 Task: Add the task  Create a data backup and recovery plan for a company's IT infrastructure to the section Agile Accelerators in the project AdvantEdge and add a Due Date to the respective task as 2024/02/16
Action: Mouse moved to (79, 355)
Screenshot: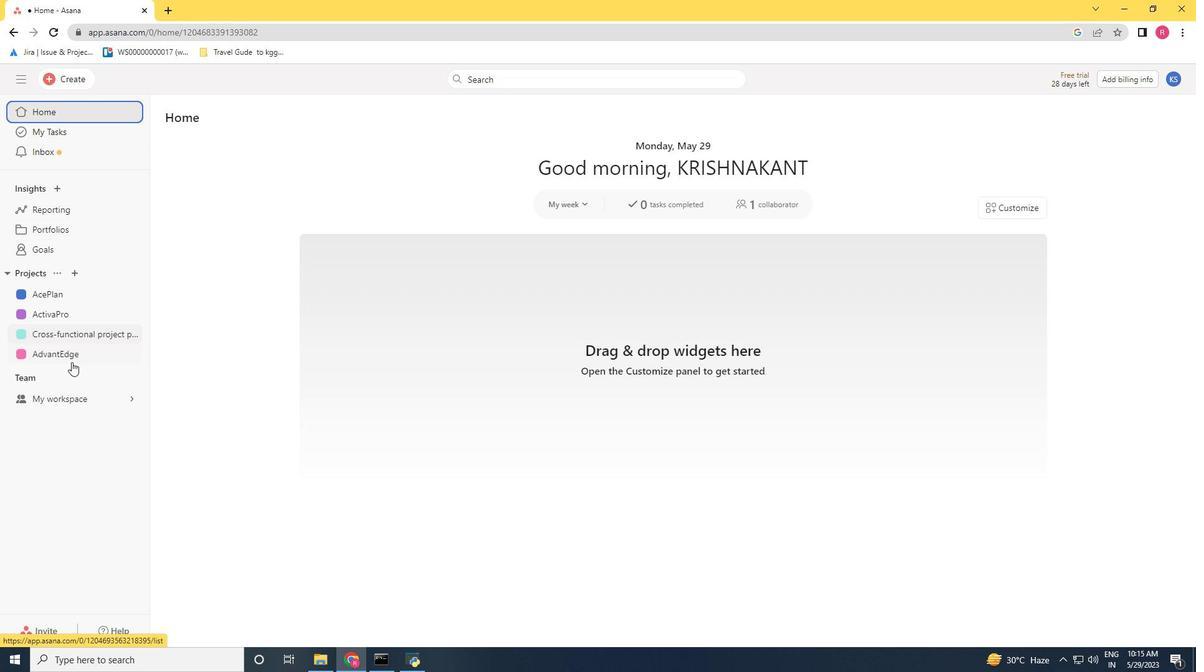 
Action: Mouse pressed left at (79, 355)
Screenshot: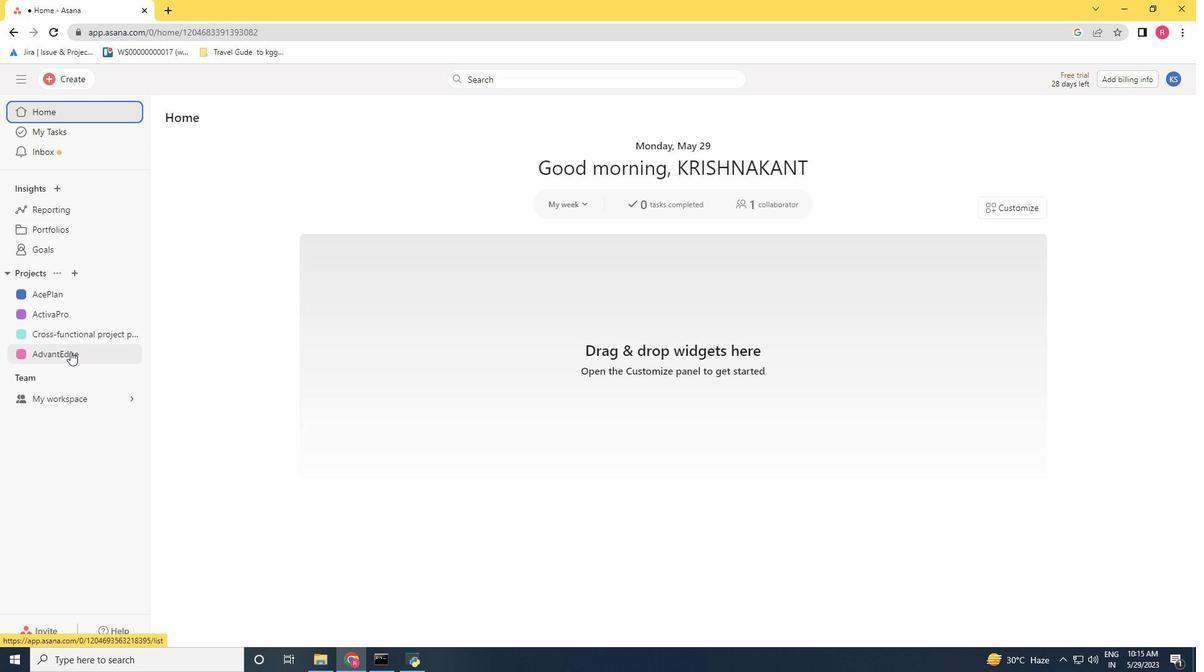 
Action: Mouse moved to (525, 297)
Screenshot: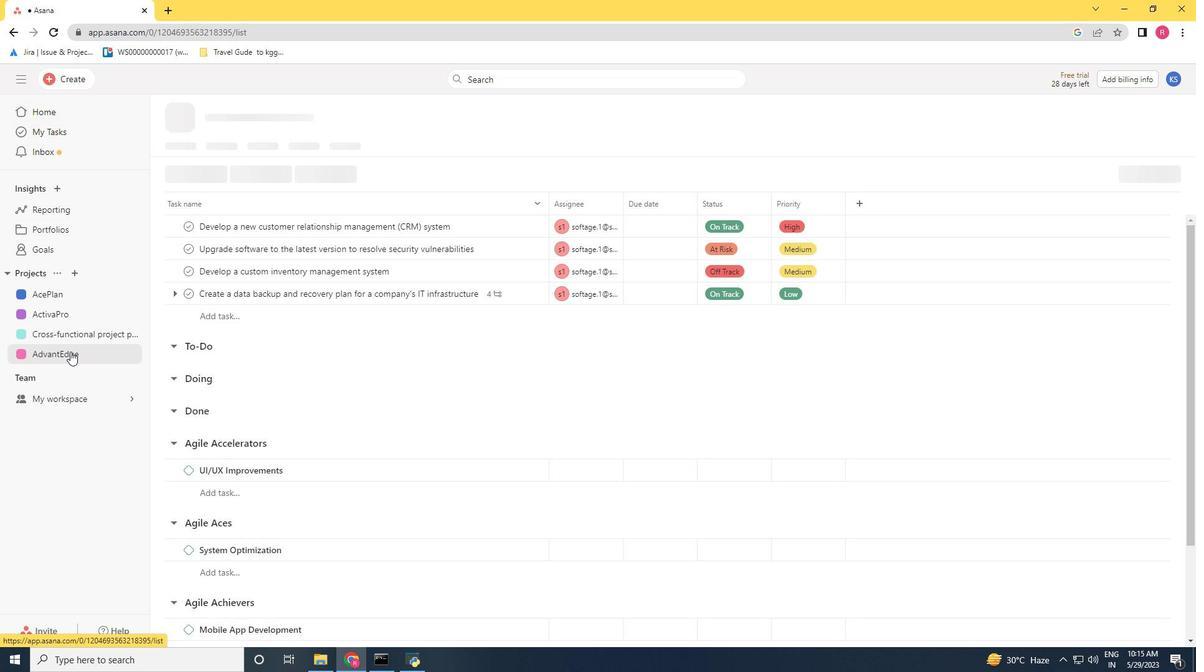 
Action: Mouse pressed left at (525, 297)
Screenshot: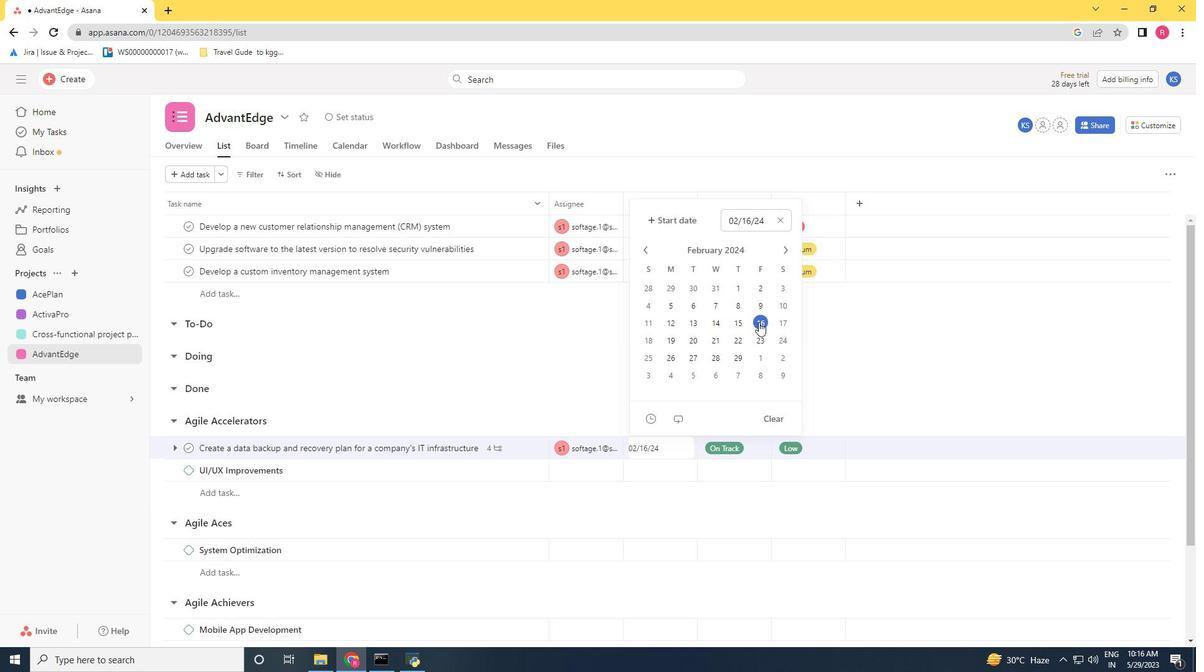
Action: Mouse moved to (879, 457)
Screenshot: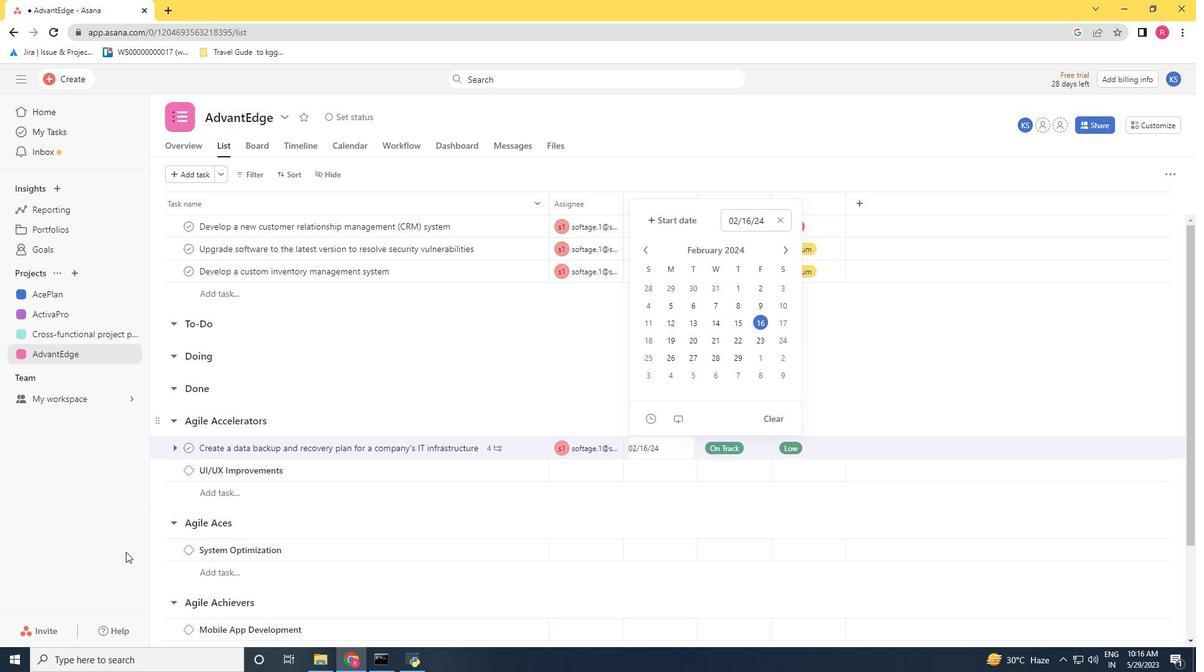 
Action: Mouse scrolled (879, 456) with delta (0, 0)
Screenshot: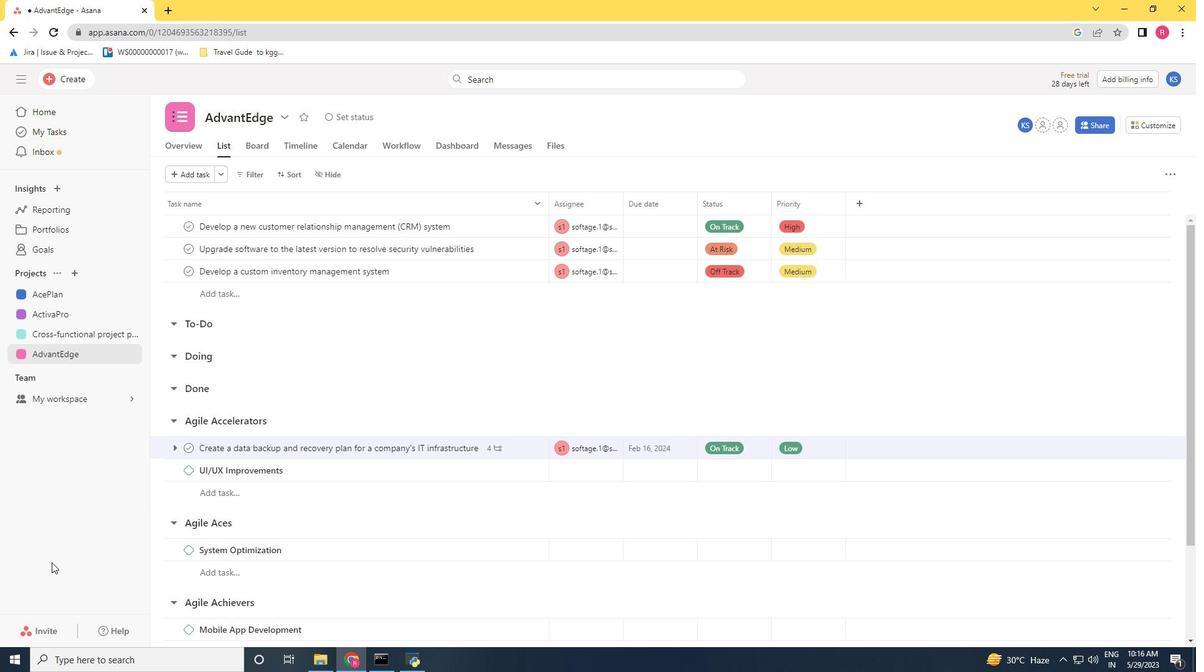 
Action: Mouse scrolled (879, 456) with delta (0, 0)
Screenshot: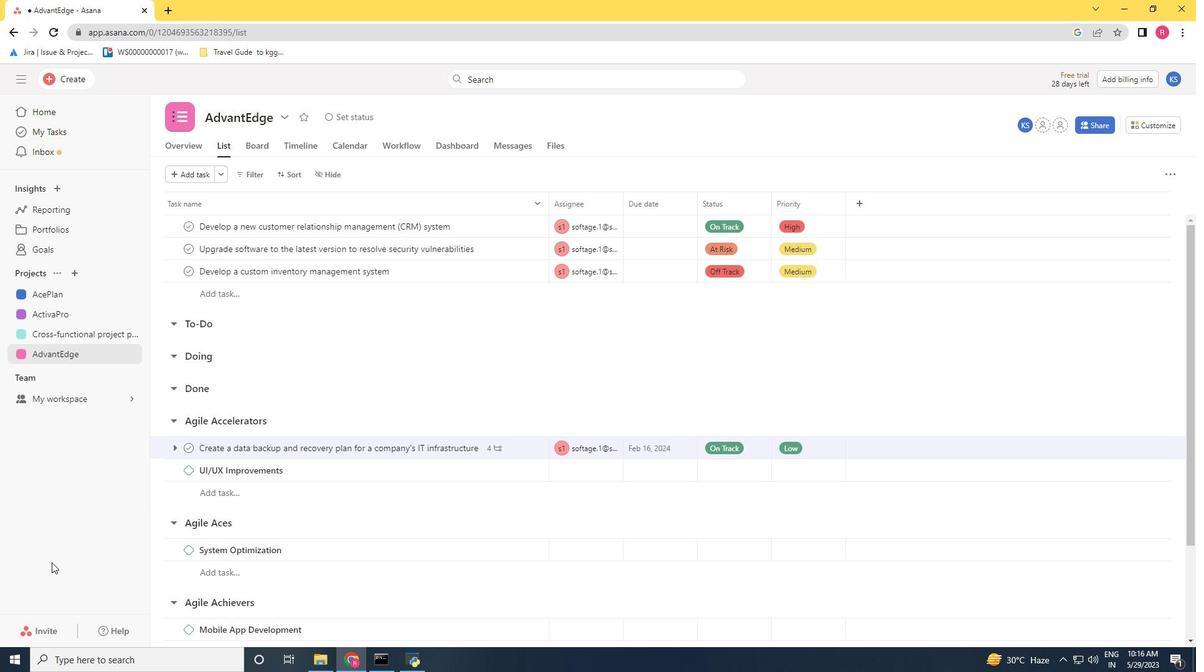 
Action: Mouse scrolled (879, 456) with delta (0, 0)
Screenshot: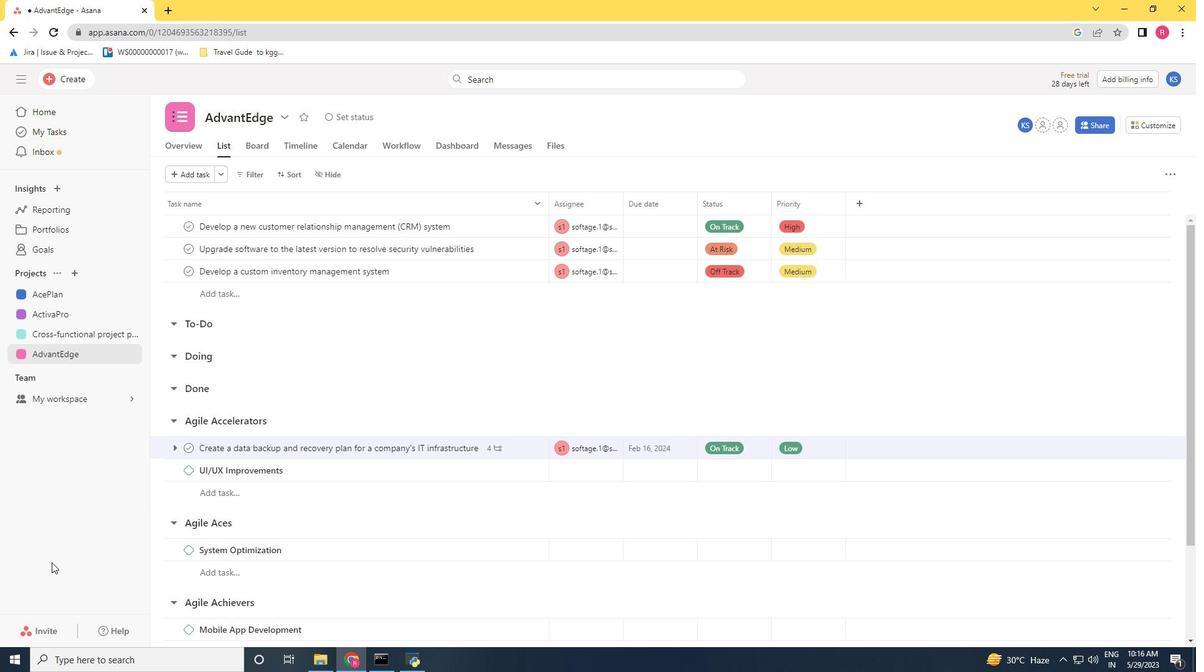 
Action: Mouse scrolled (879, 456) with delta (0, 0)
Screenshot: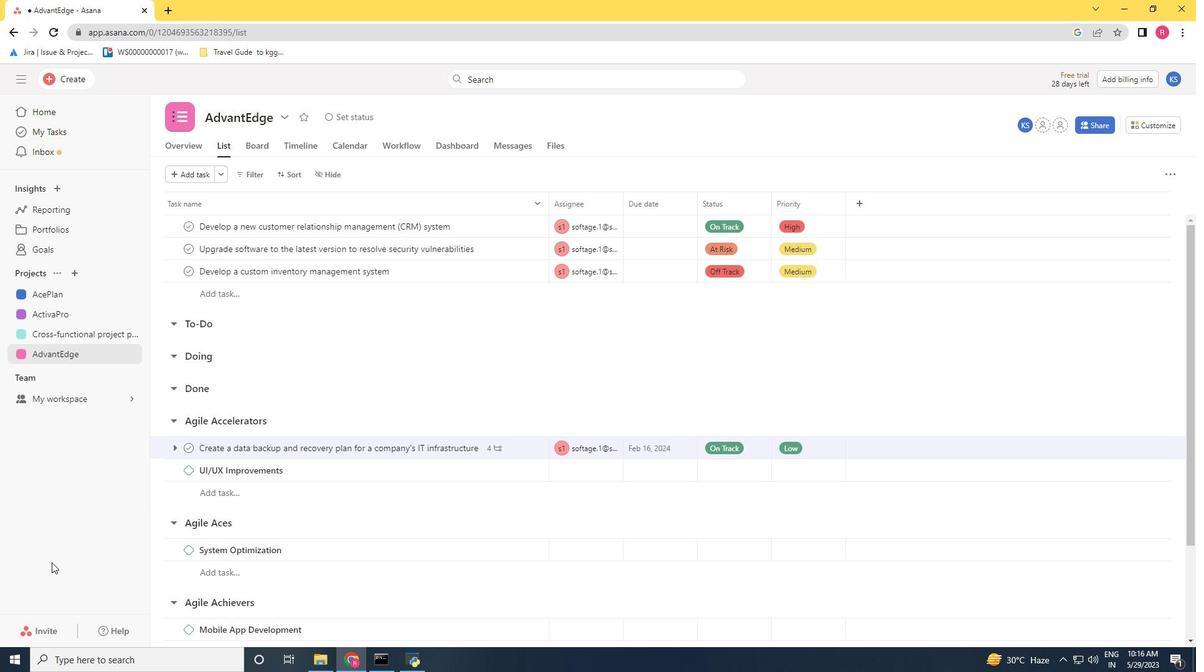 
Action: Mouse scrolled (879, 456) with delta (0, 0)
Screenshot: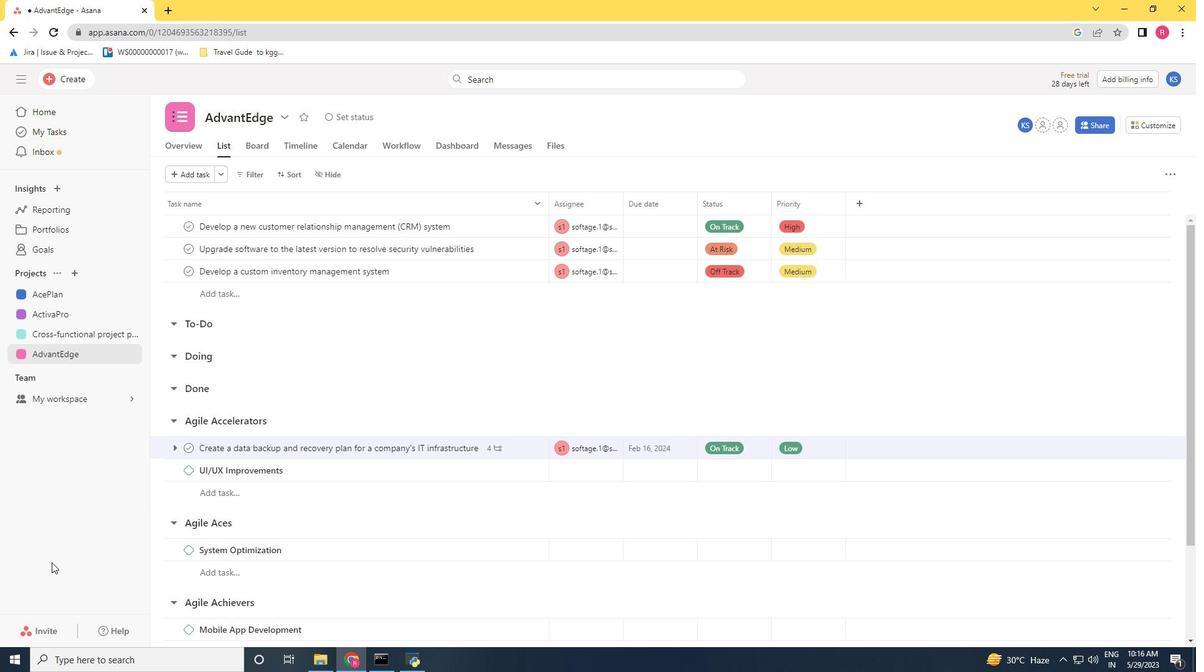 
Action: Mouse moved to (70, 352)
Screenshot: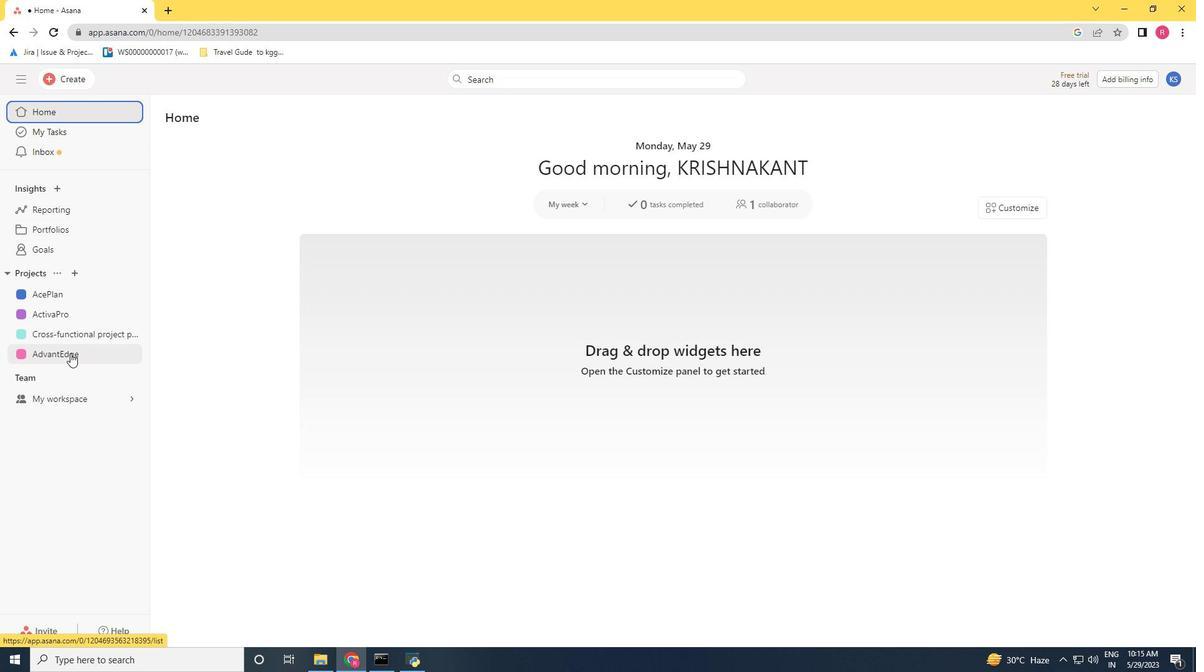 
Action: Mouse pressed left at (70, 352)
Screenshot: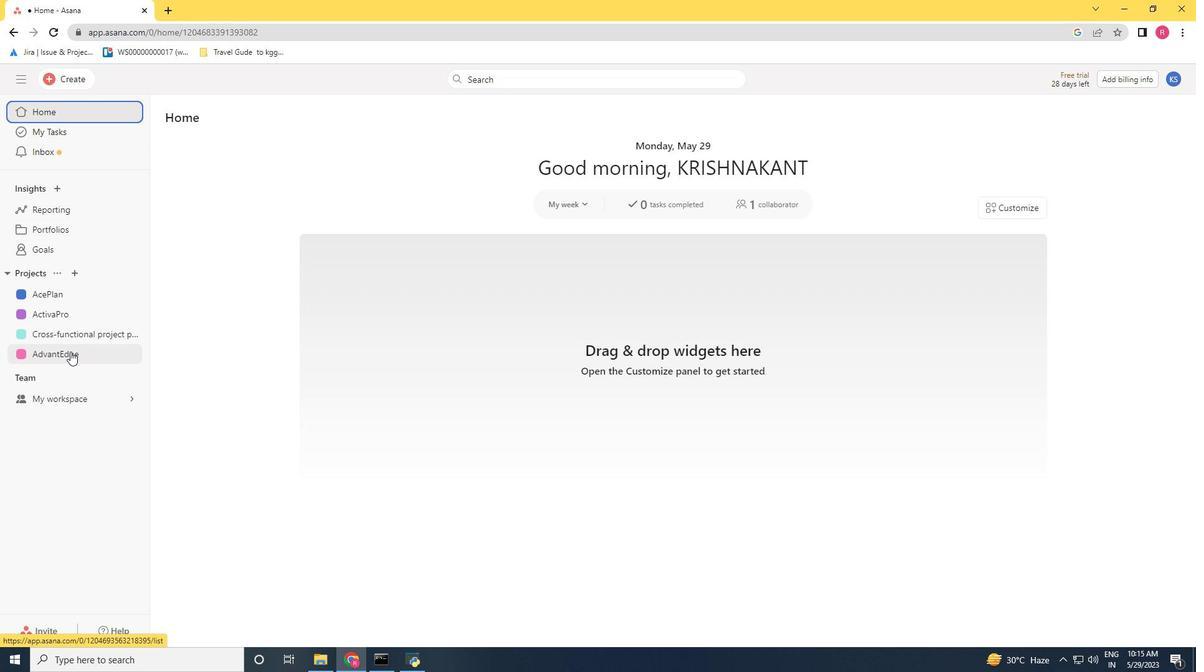 
Action: Mouse moved to (518, 295)
Screenshot: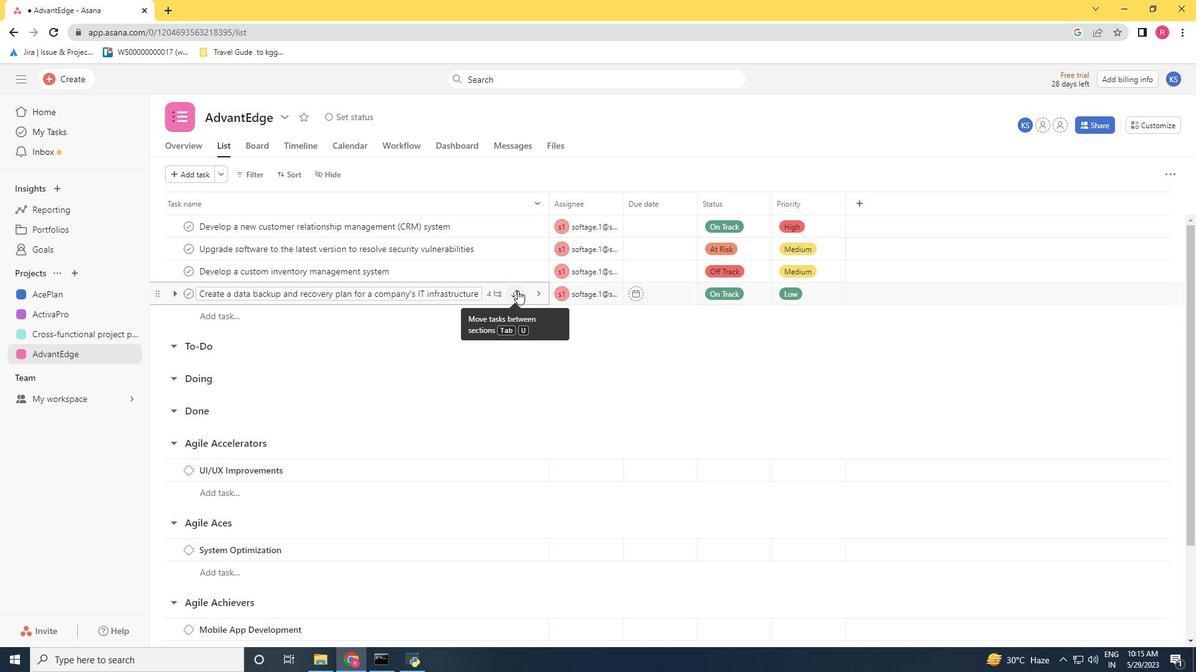 
Action: Mouse pressed left at (518, 295)
Screenshot: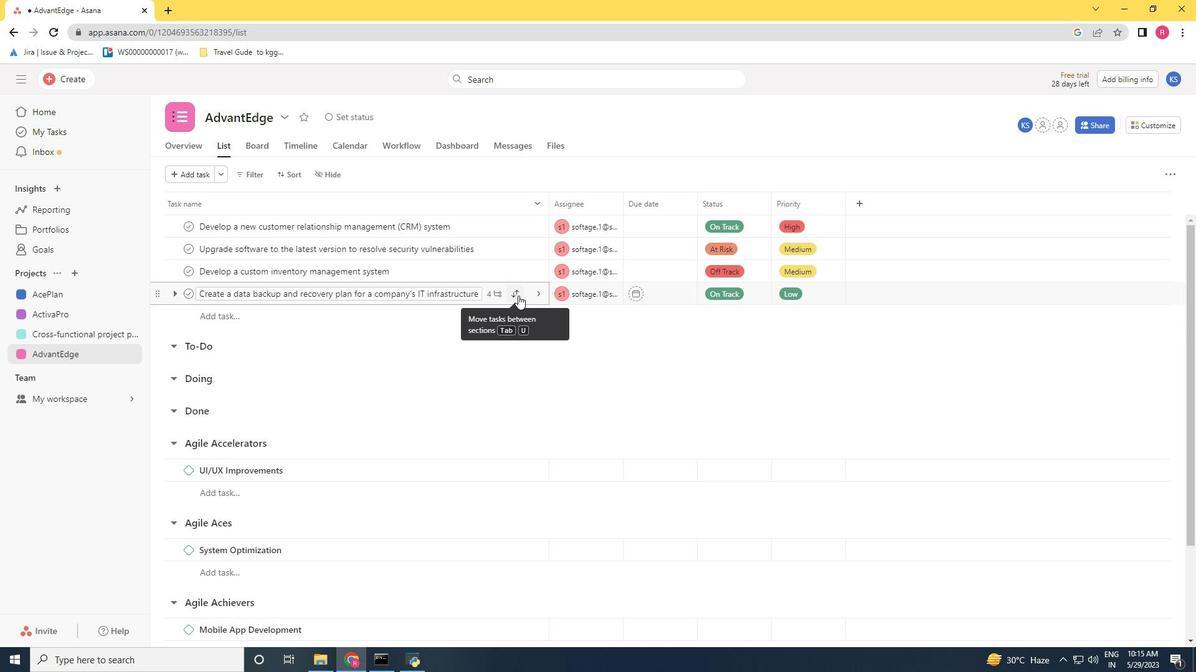 
Action: Mouse moved to (486, 430)
Screenshot: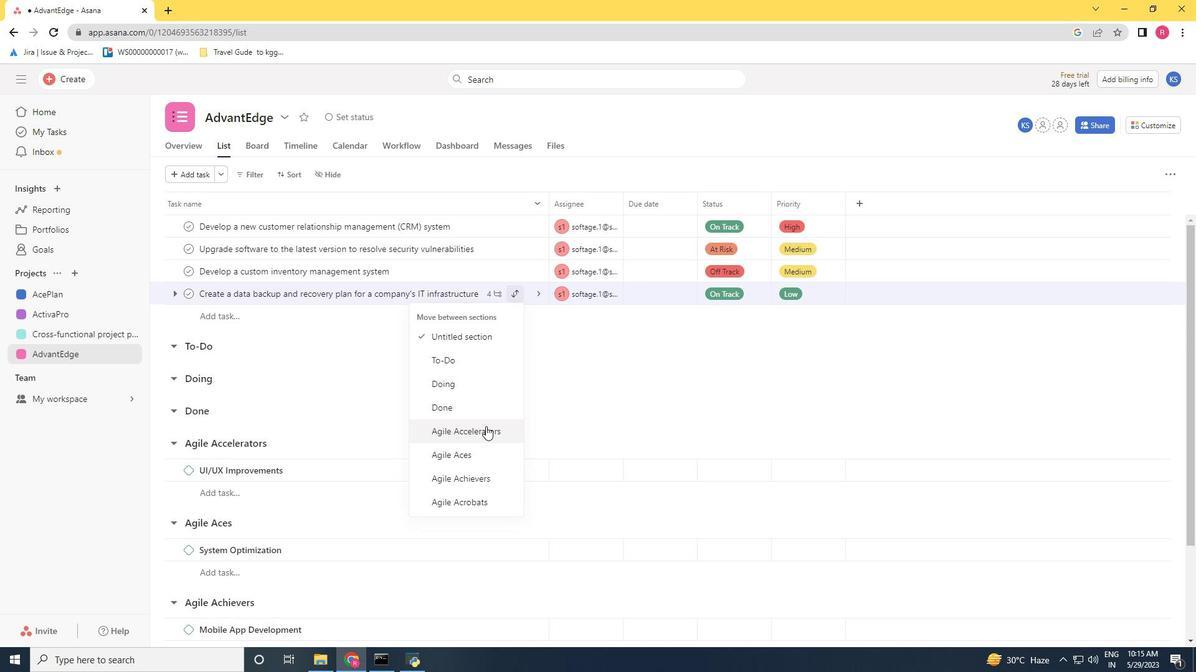
Action: Mouse pressed left at (486, 430)
Screenshot: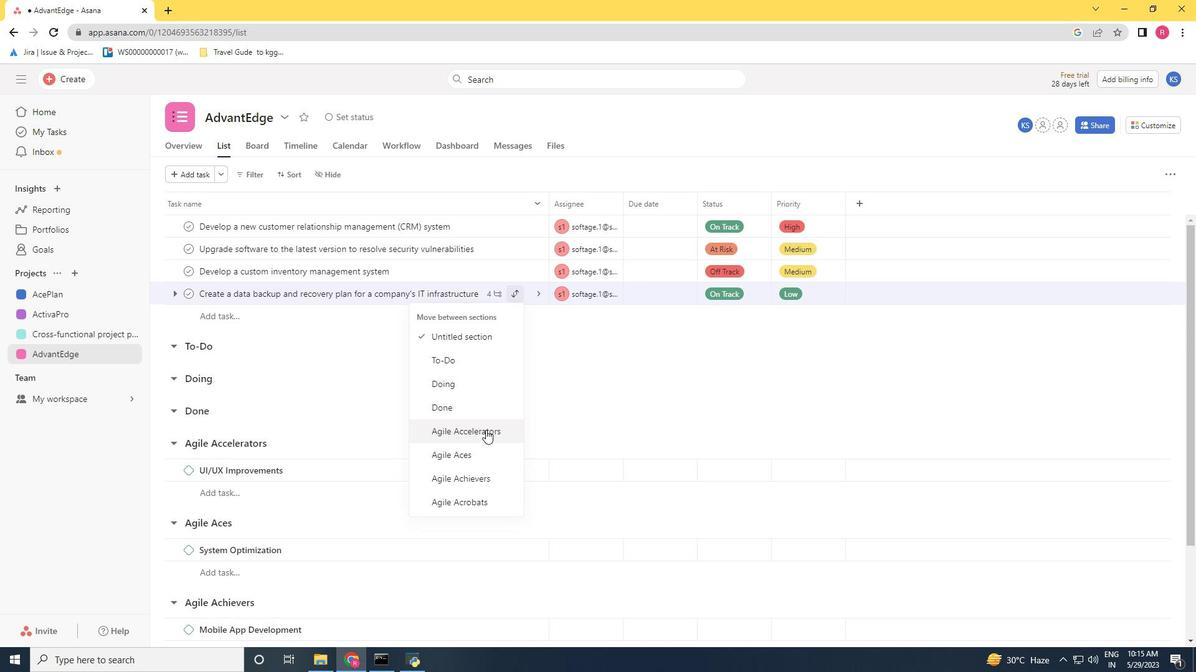 
Action: Mouse moved to (649, 442)
Screenshot: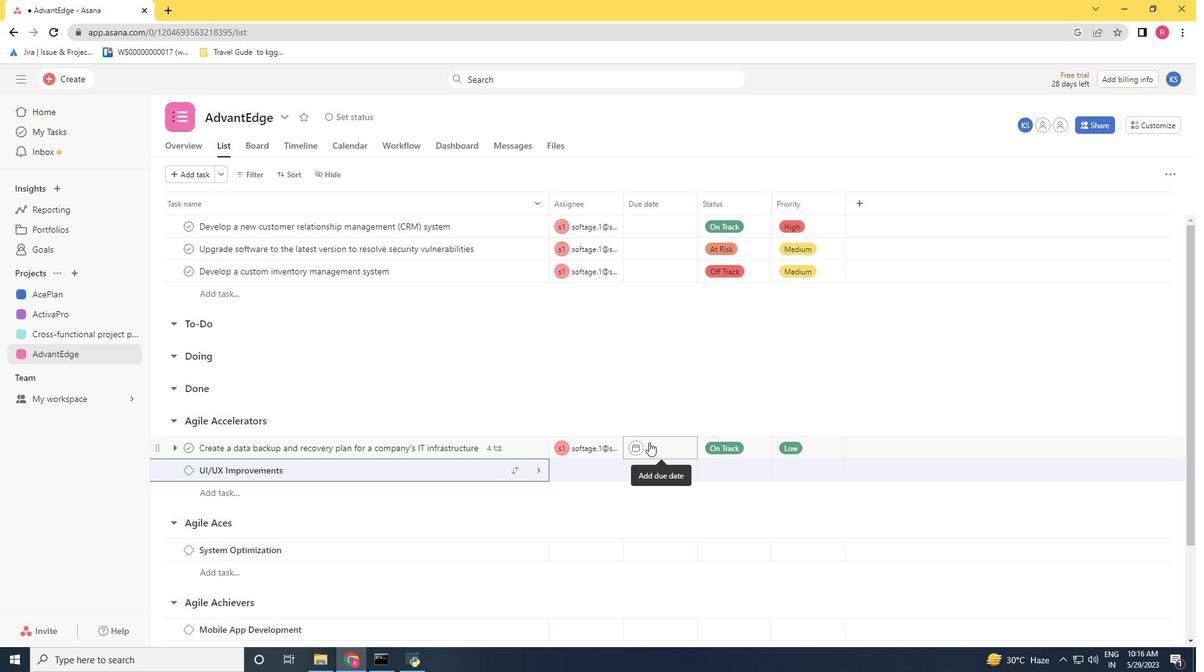 
Action: Mouse pressed left at (649, 442)
Screenshot: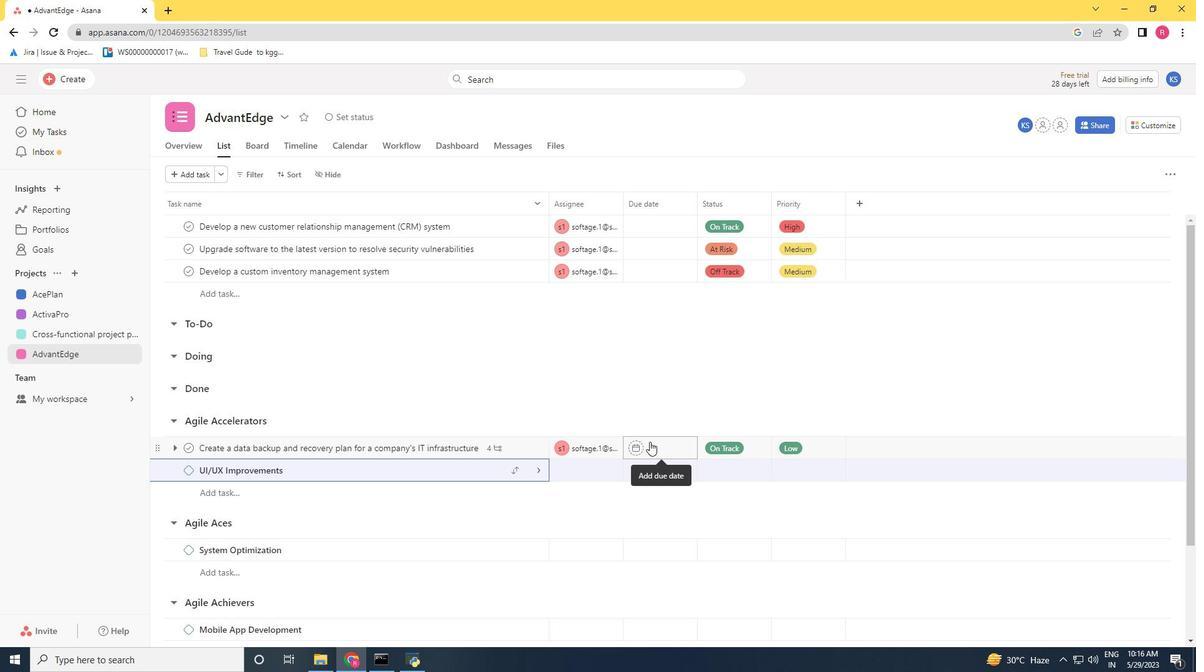 
Action: Mouse moved to (787, 249)
Screenshot: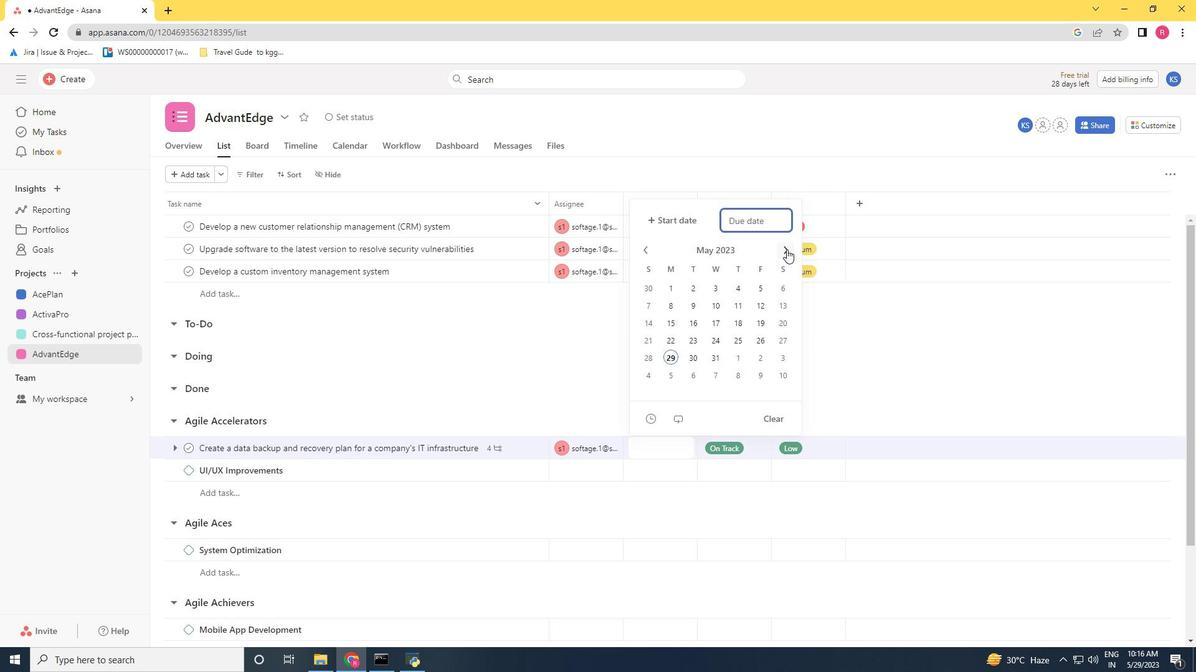 
Action: Mouse pressed left at (787, 249)
Screenshot: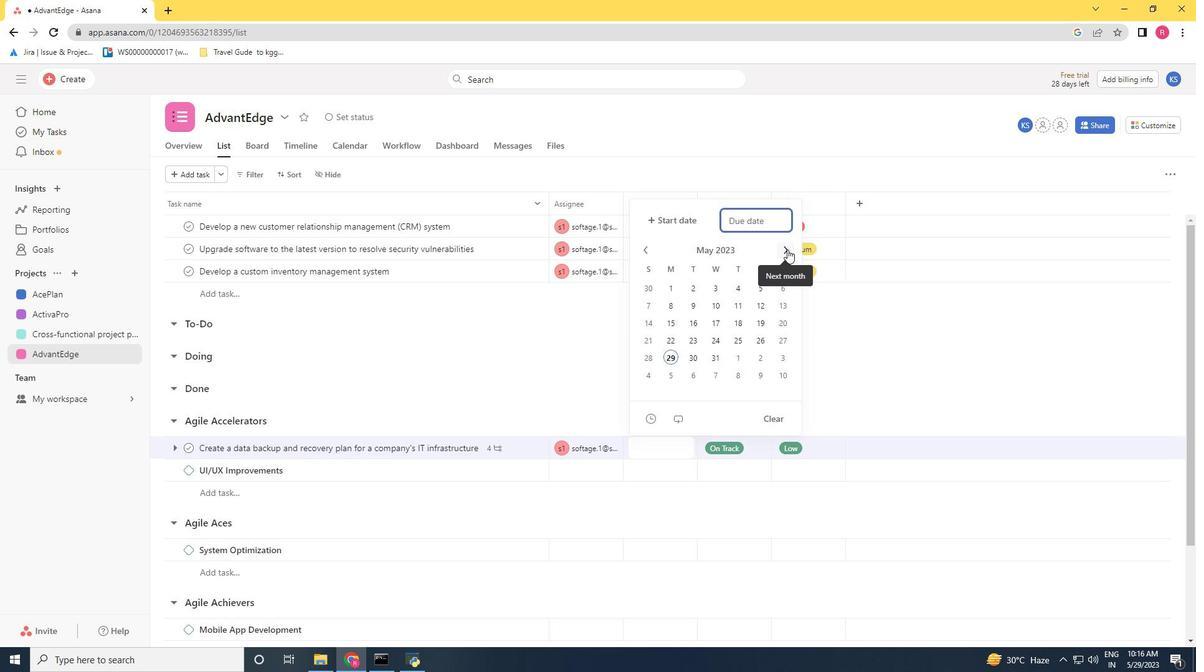 
Action: Mouse pressed left at (787, 249)
Screenshot: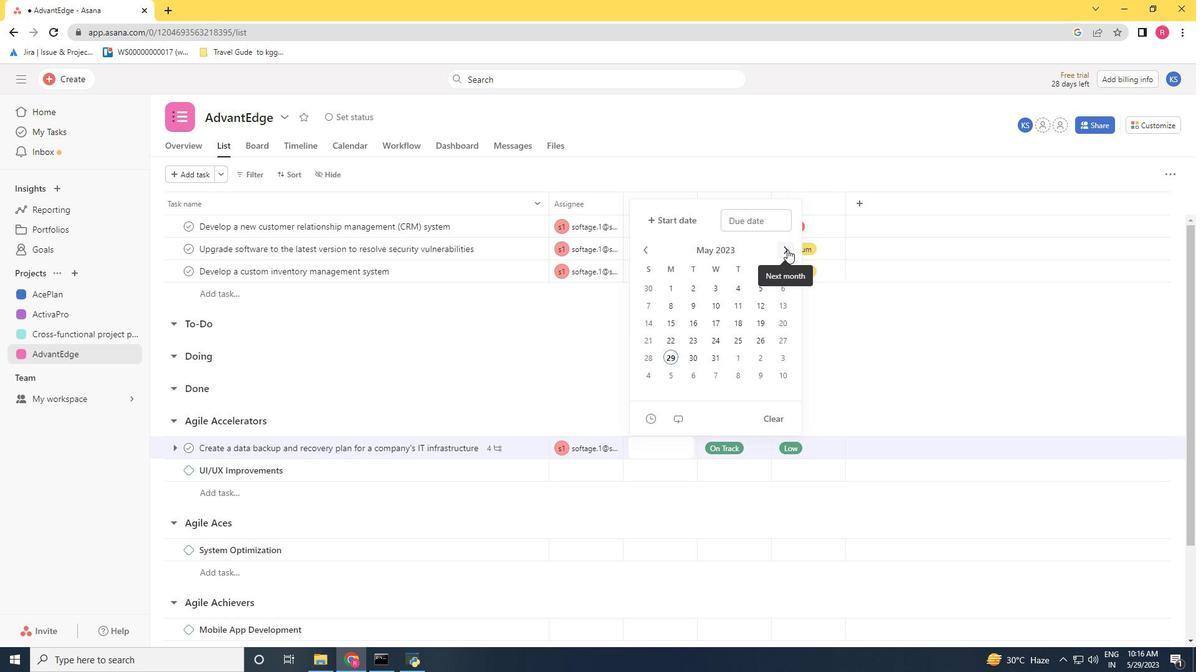 
Action: Mouse pressed left at (787, 249)
Screenshot: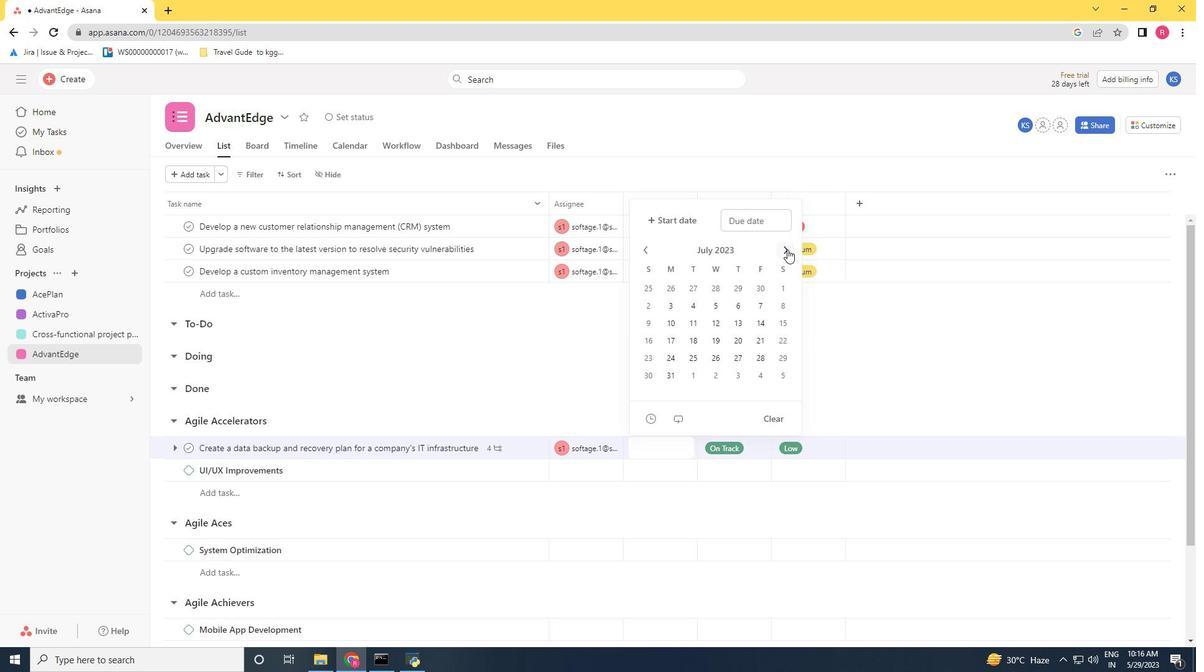 
Action: Mouse pressed left at (787, 249)
Screenshot: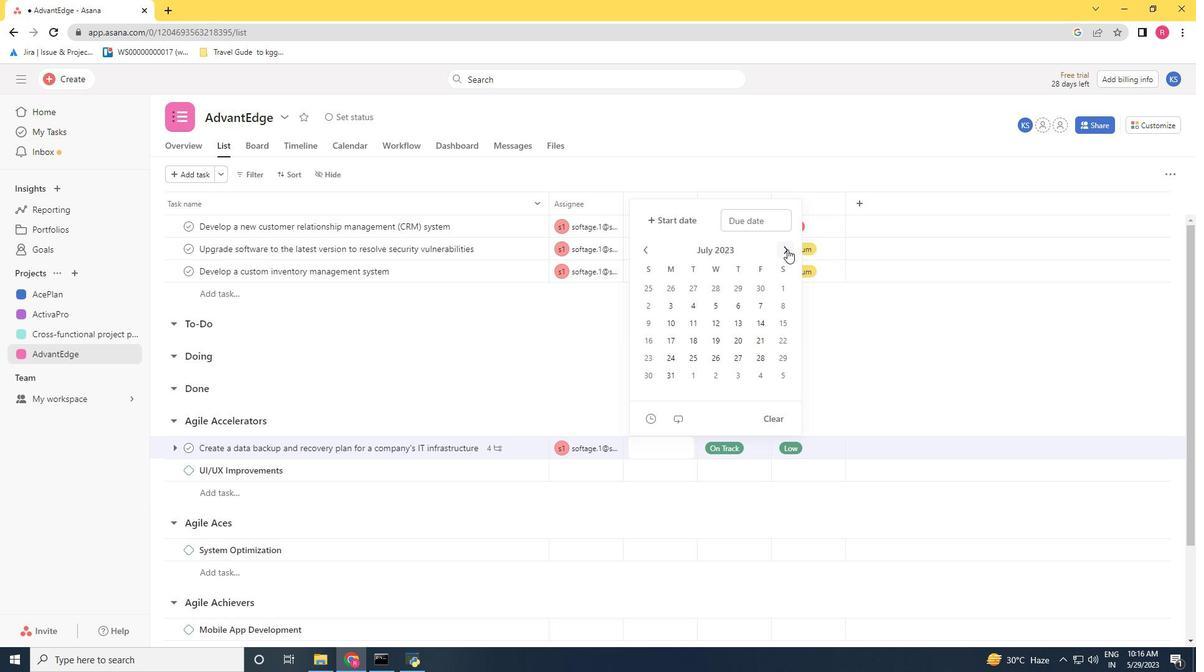 
Action: Mouse pressed left at (787, 249)
Screenshot: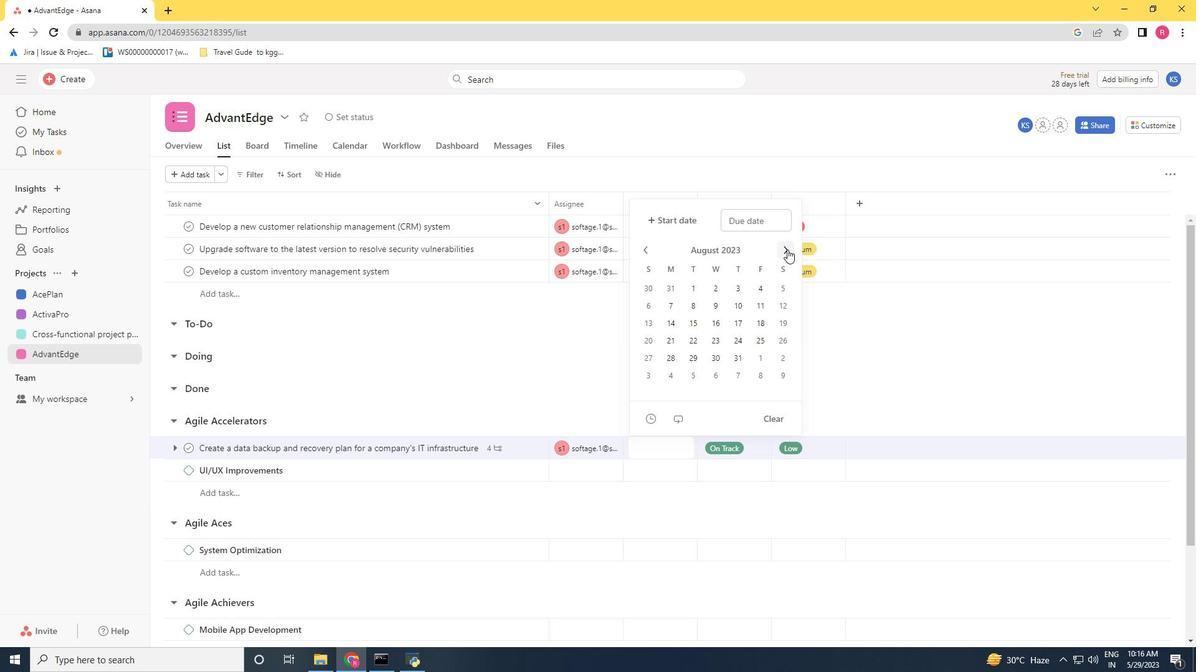 
Action: Mouse pressed left at (787, 249)
Screenshot: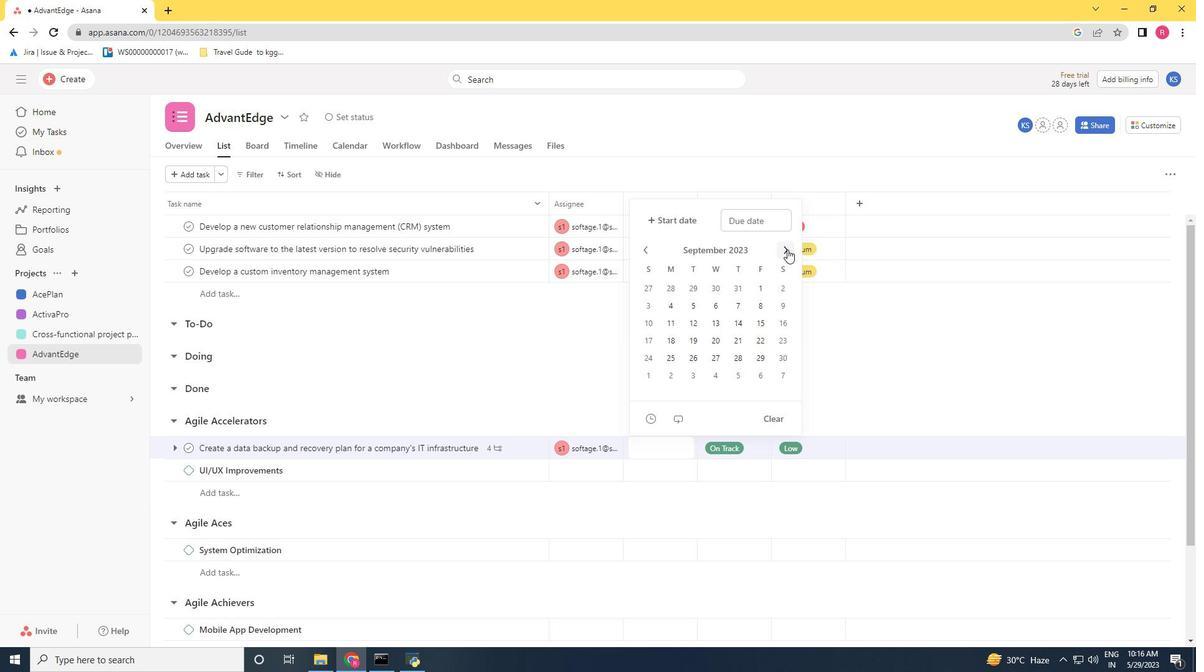 
Action: Mouse pressed left at (787, 249)
Screenshot: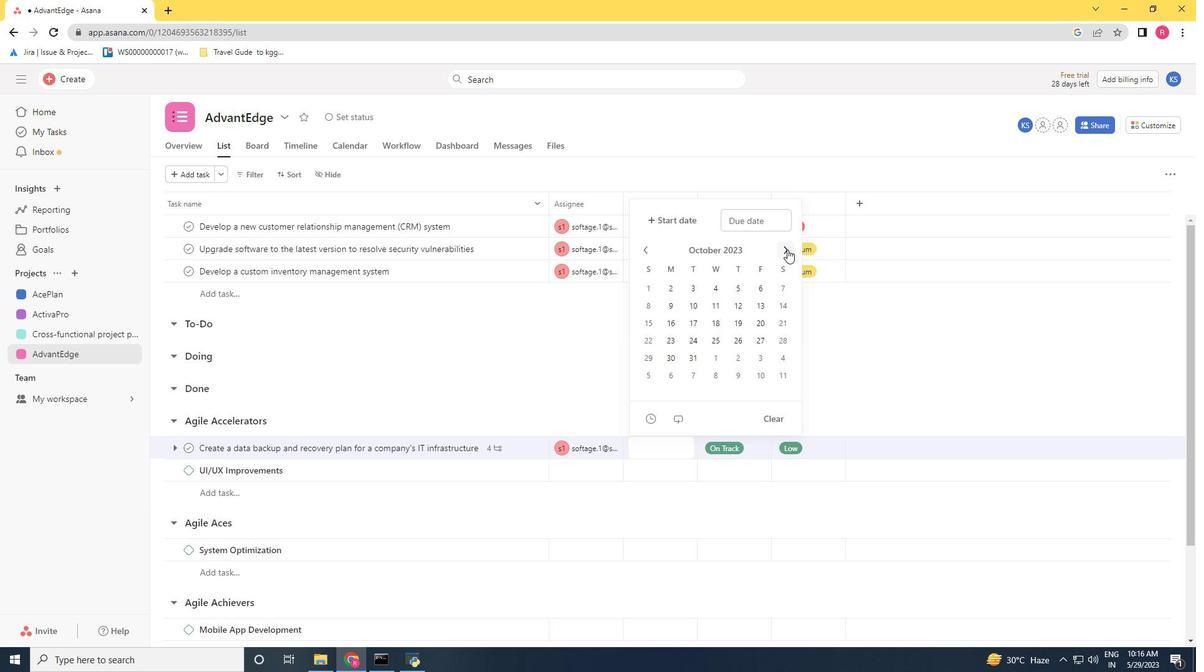 
Action: Mouse pressed left at (787, 249)
Screenshot: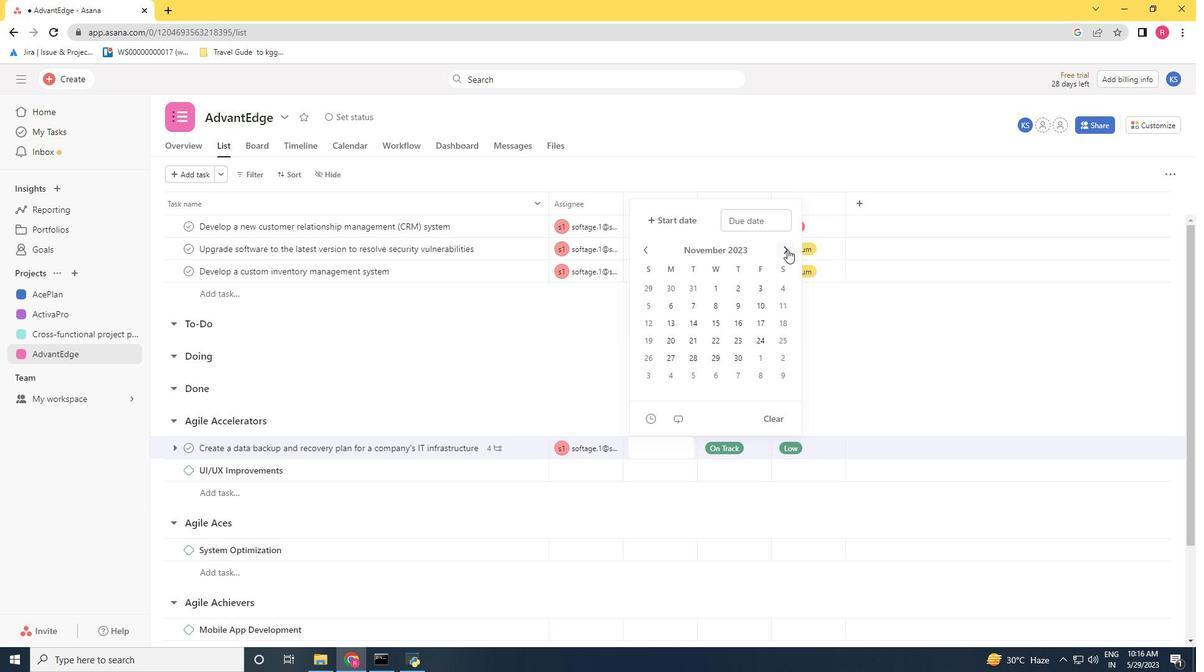 
Action: Mouse pressed left at (787, 249)
Screenshot: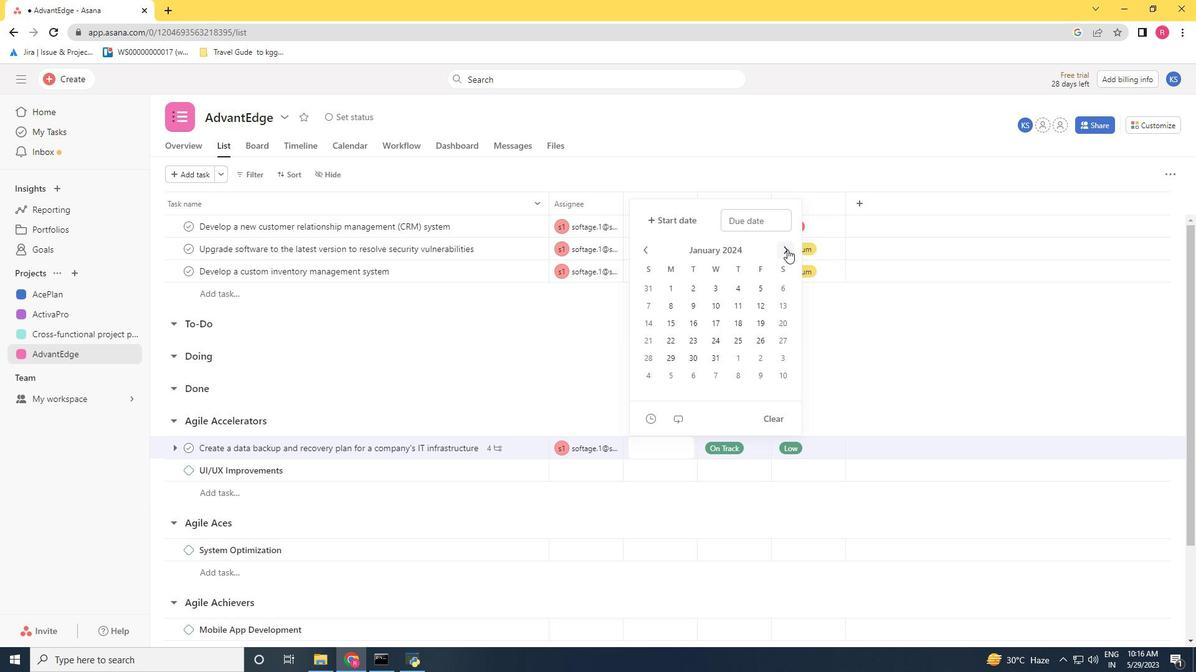 
Action: Mouse moved to (758, 322)
Screenshot: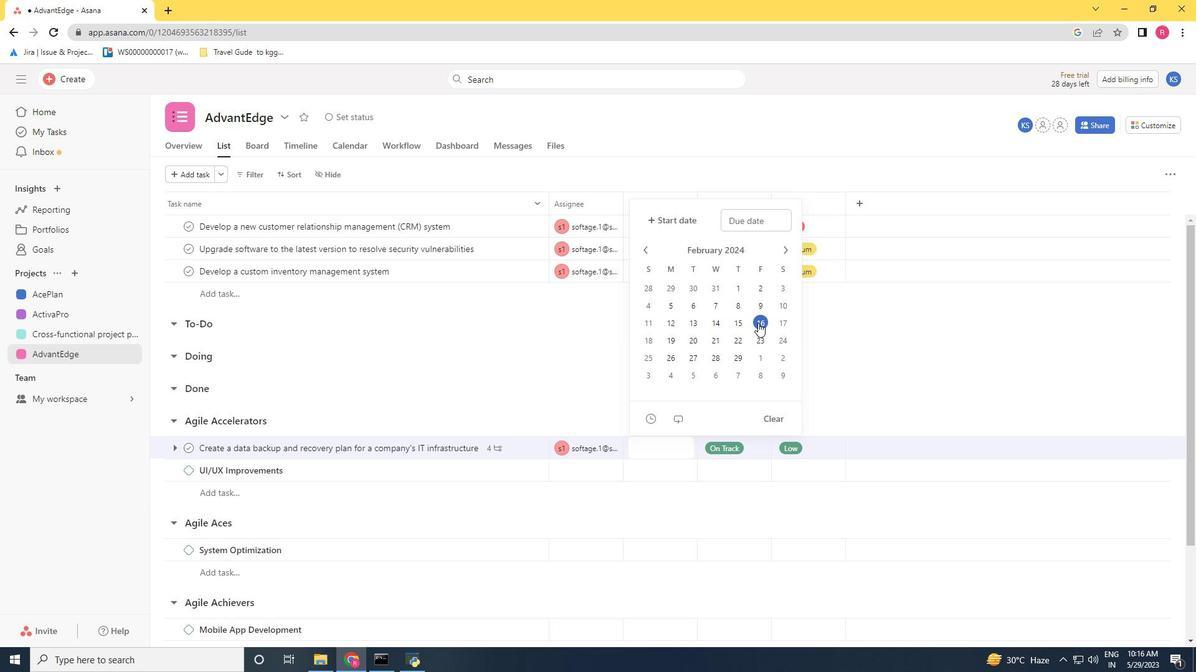 
Action: Mouse pressed left at (758, 322)
Screenshot: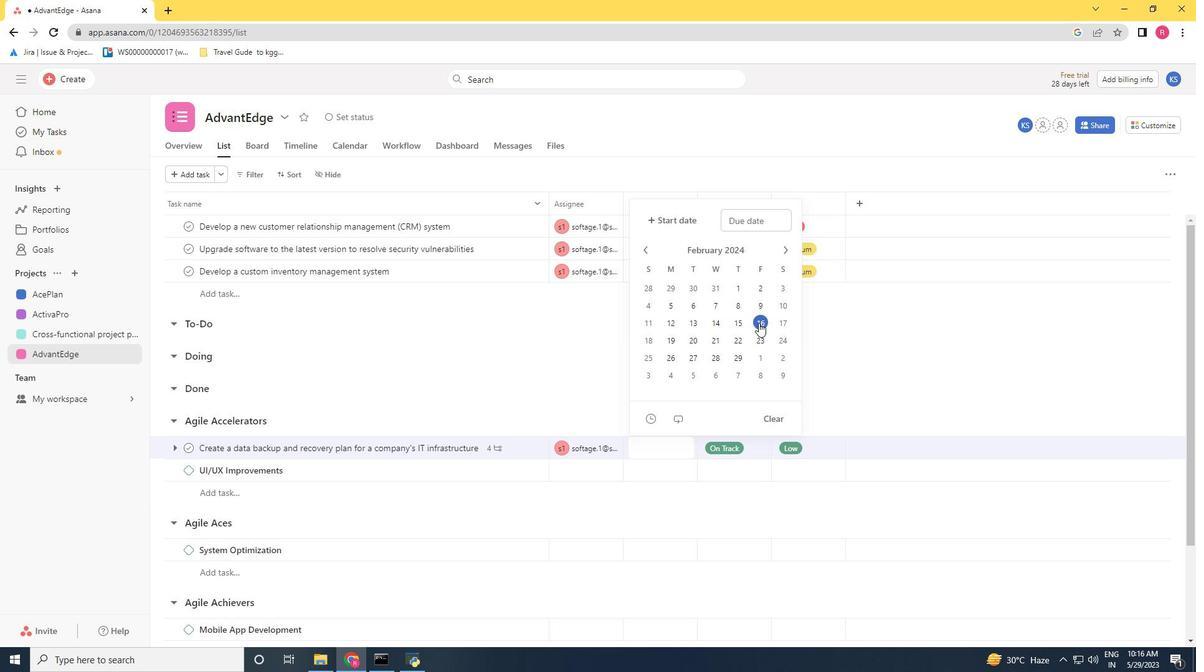 
Action: Mouse moved to (51, 563)
Screenshot: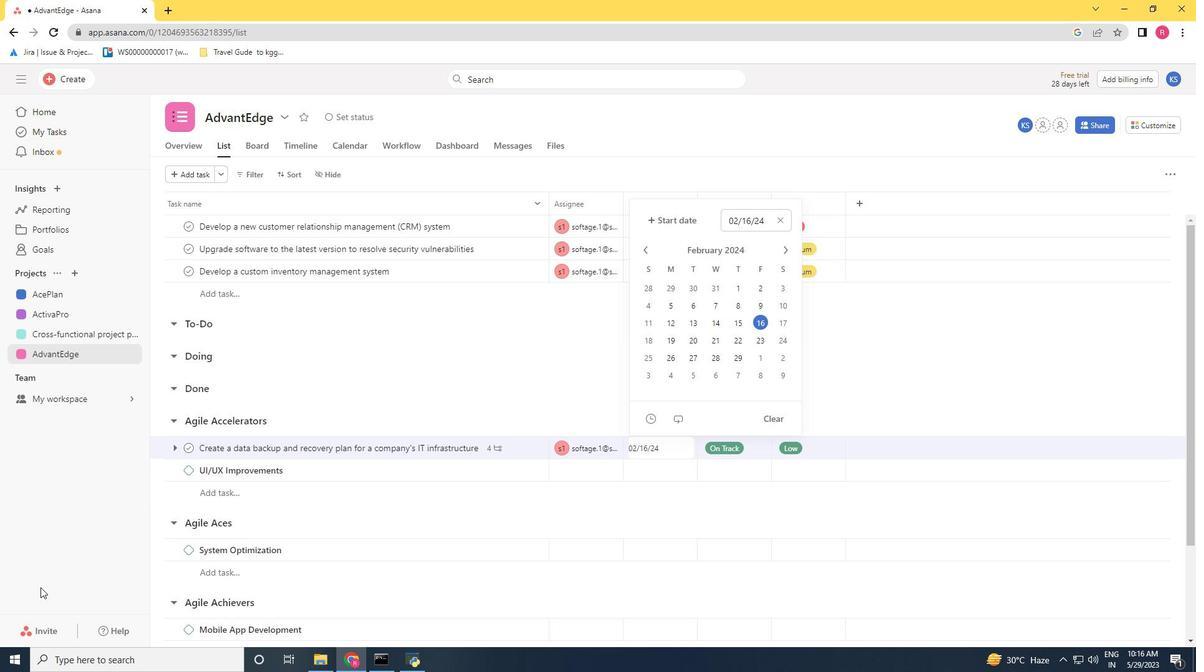 
Action: Mouse pressed left at (51, 563)
Screenshot: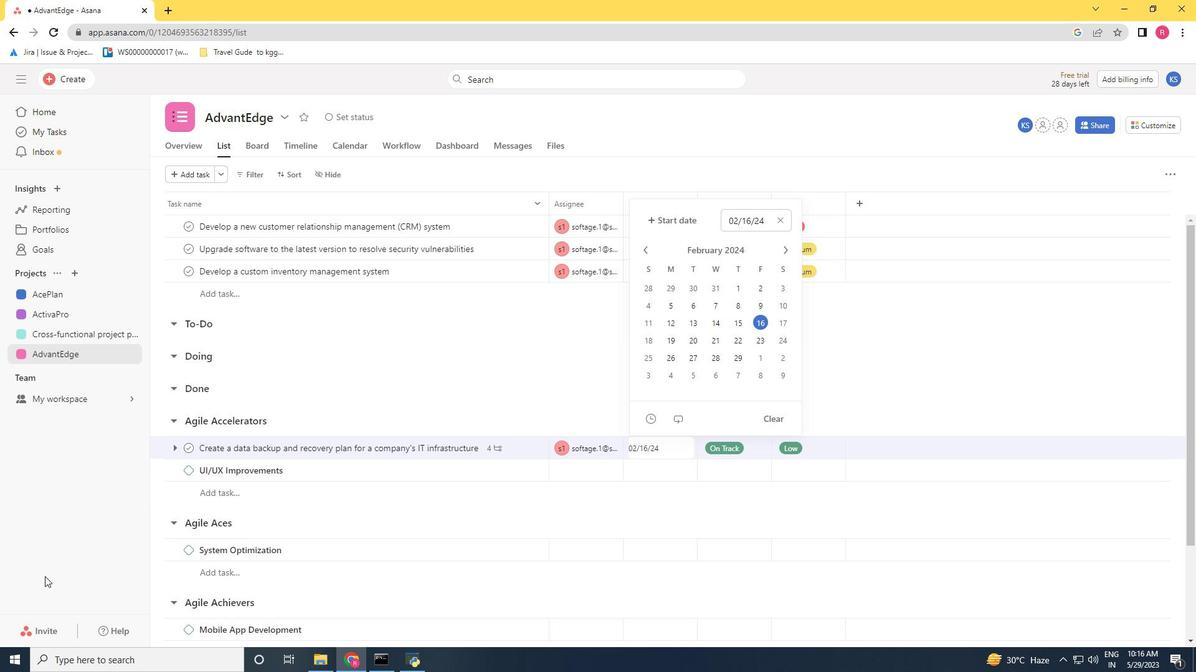 
